 Task: Create a Sprint called Sprint0014 in Scrum Project Project0005 in Jira
Action: Mouse moved to (360, 401)
Screenshot: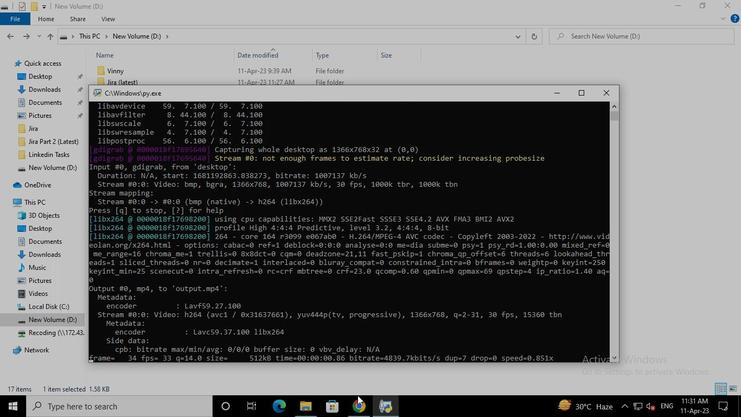 
Action: Mouse pressed left at (360, 401)
Screenshot: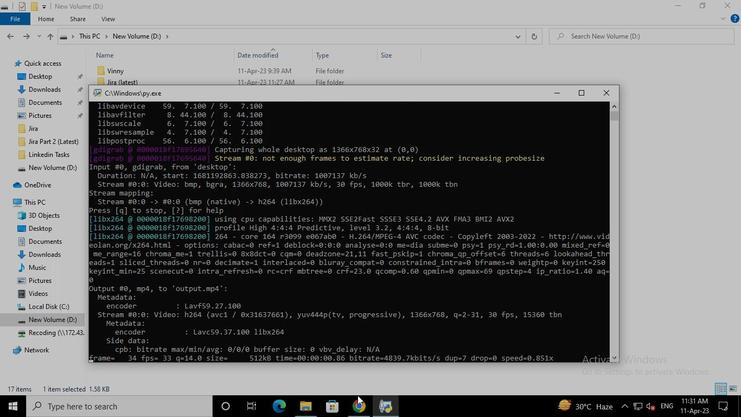 
Action: Mouse moved to (80, 157)
Screenshot: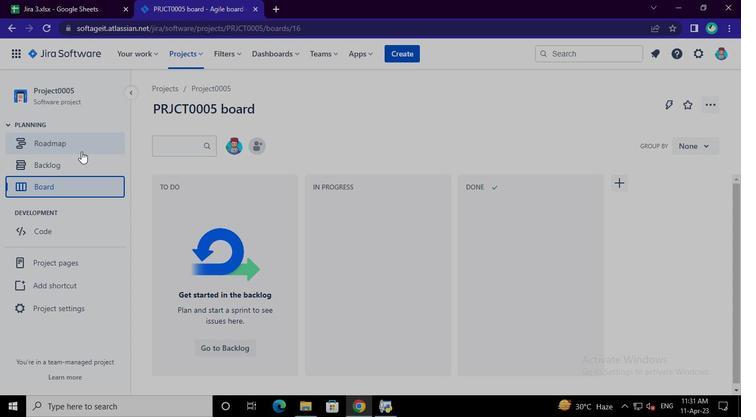 
Action: Mouse pressed left at (80, 157)
Screenshot: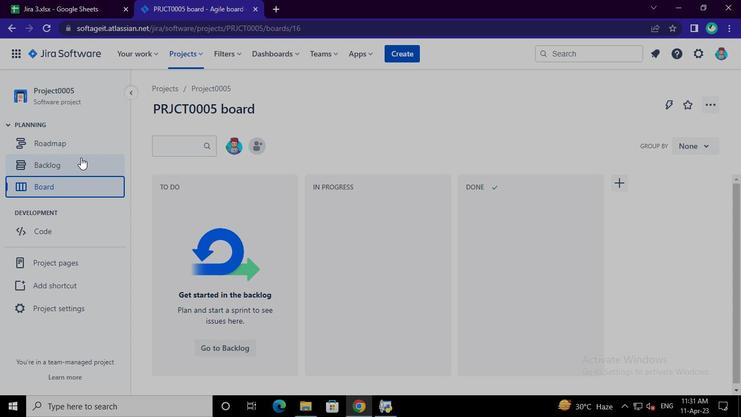
Action: Mouse moved to (669, 359)
Screenshot: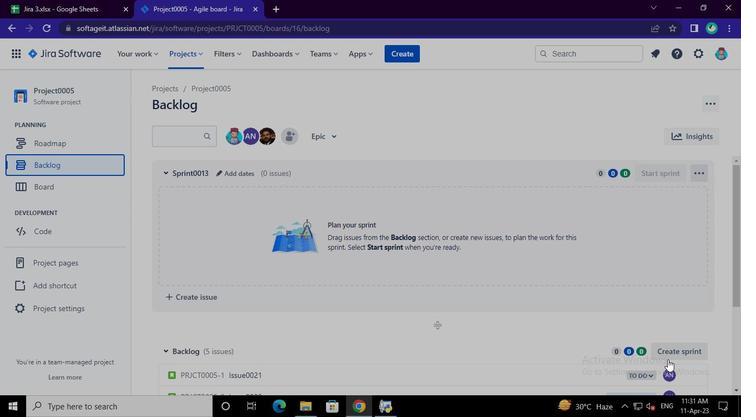 
Action: Mouse pressed left at (669, 359)
Screenshot: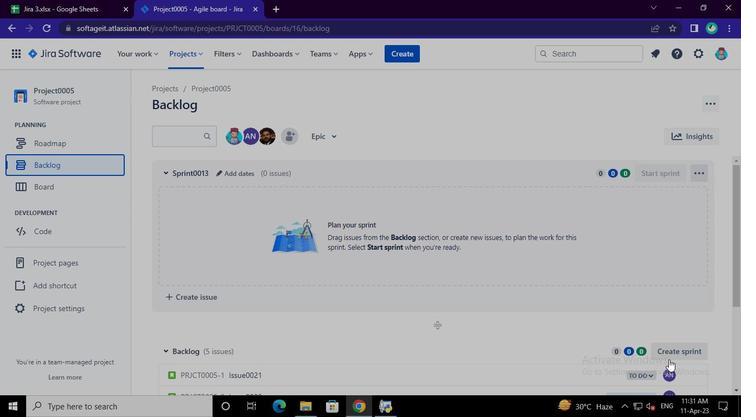 
Action: Mouse moved to (224, 350)
Screenshot: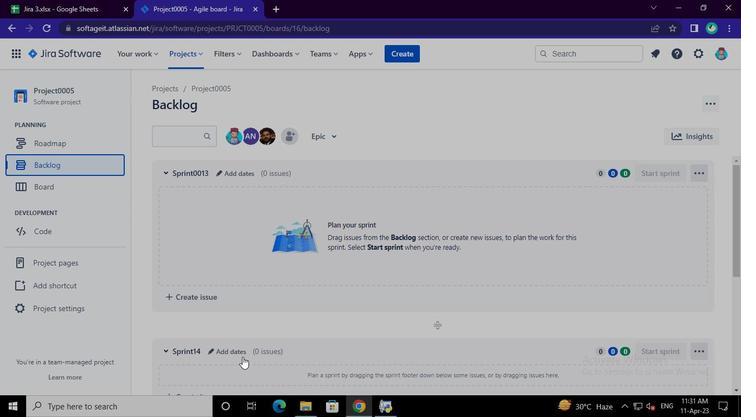
Action: Mouse pressed left at (224, 350)
Screenshot: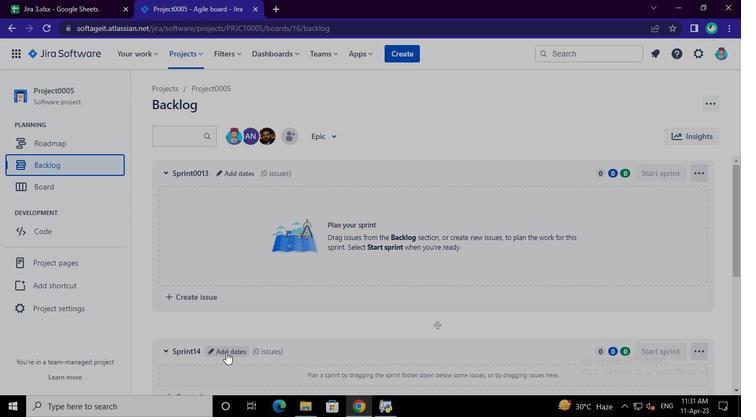 
Action: Mouse moved to (259, 140)
Screenshot: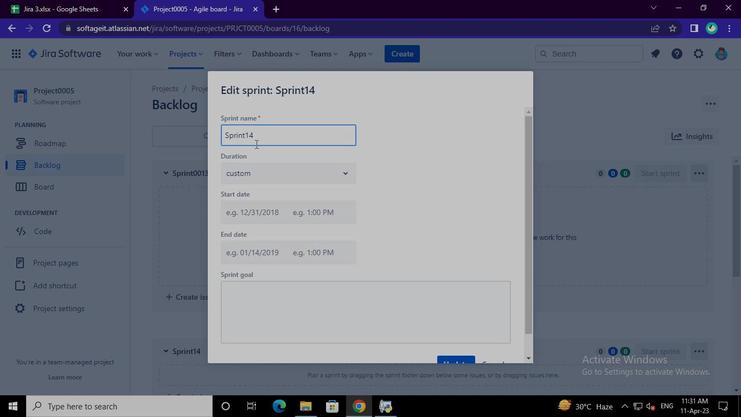 
Action: Mouse pressed left at (259, 140)
Screenshot: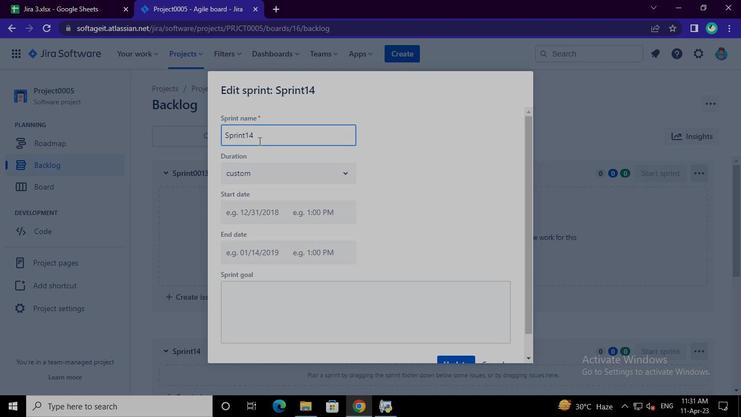 
Action: Keyboard Key.shift
Screenshot: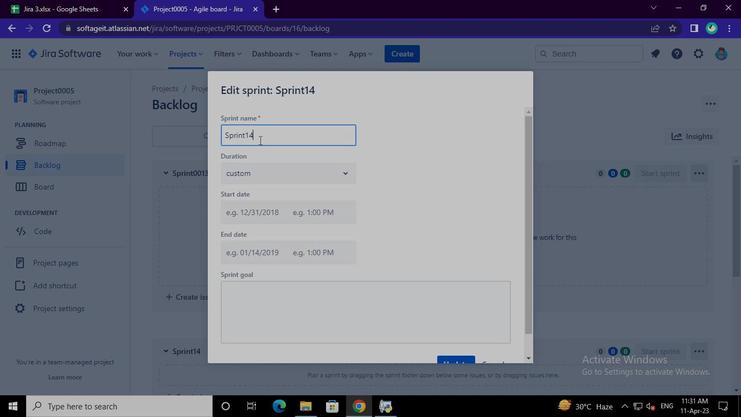 
Action: Keyboard Key.backspace
Screenshot: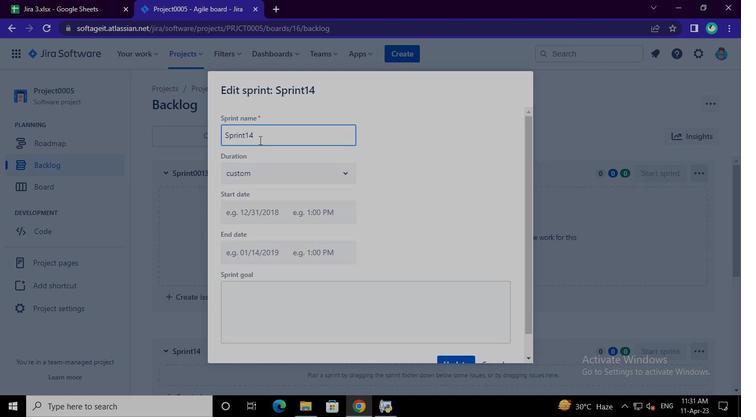 
Action: Keyboard Key.backspace
Screenshot: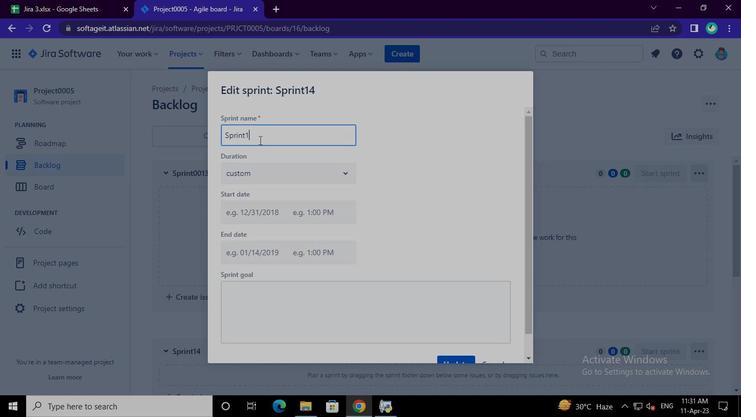 
Action: Keyboard Key.backspace
Screenshot: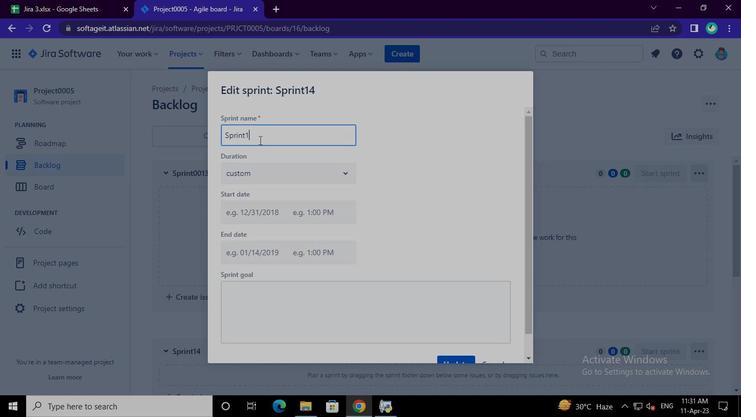 
Action: Keyboard Key.backspace
Screenshot: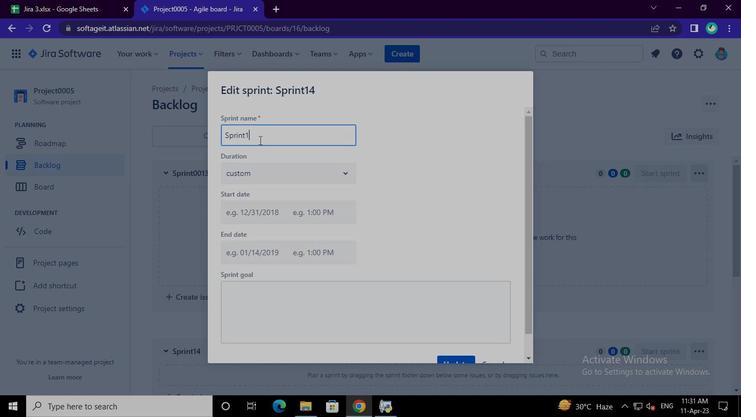 
Action: Keyboard Key.backspace
Screenshot: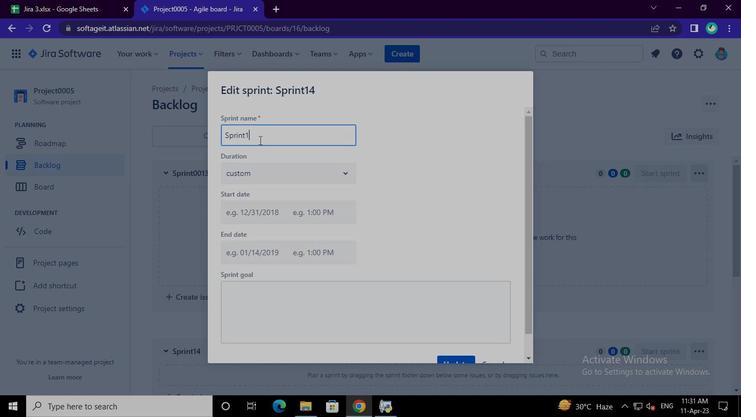 
Action: Keyboard Key.backspace
Screenshot: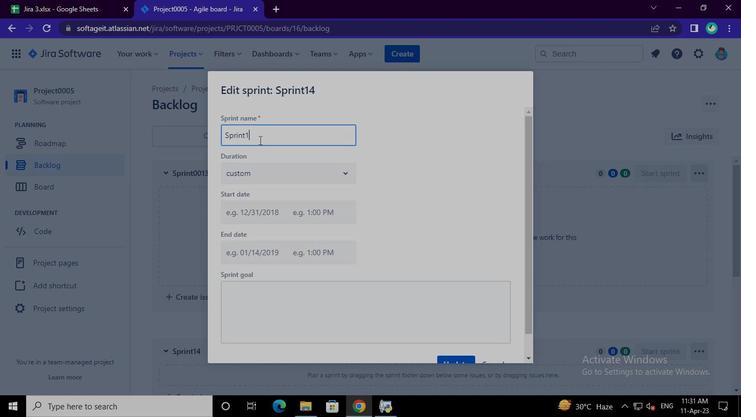 
Action: Keyboard Key.backspace
Screenshot: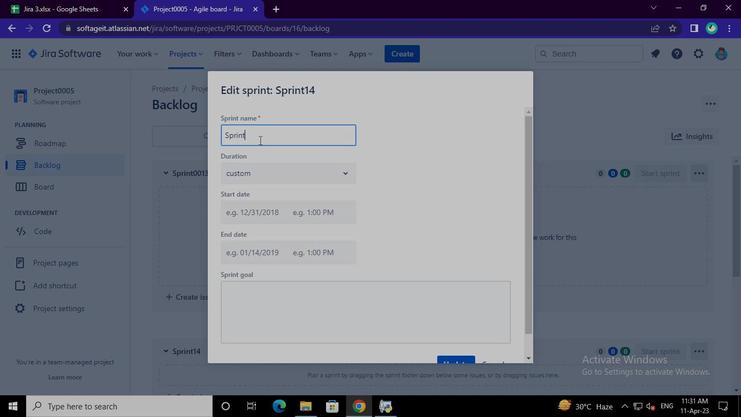 
Action: Keyboard Key.backspace
Screenshot: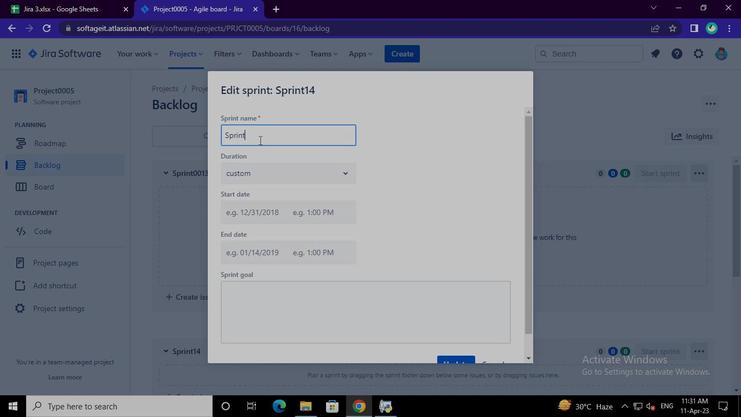 
Action: Keyboard Key.backspace
Screenshot: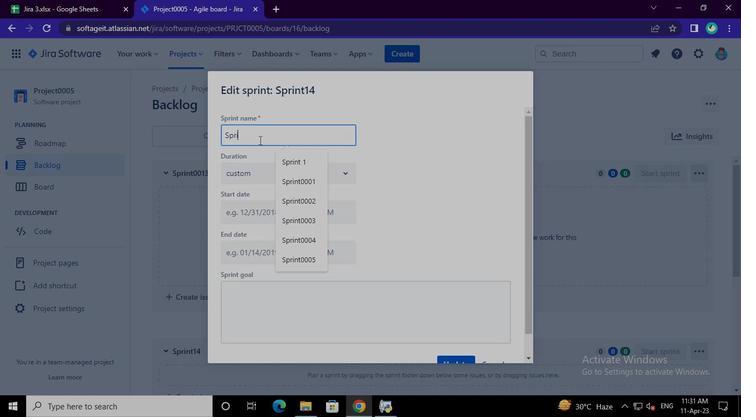 
Action: Keyboard Key.backspace
Screenshot: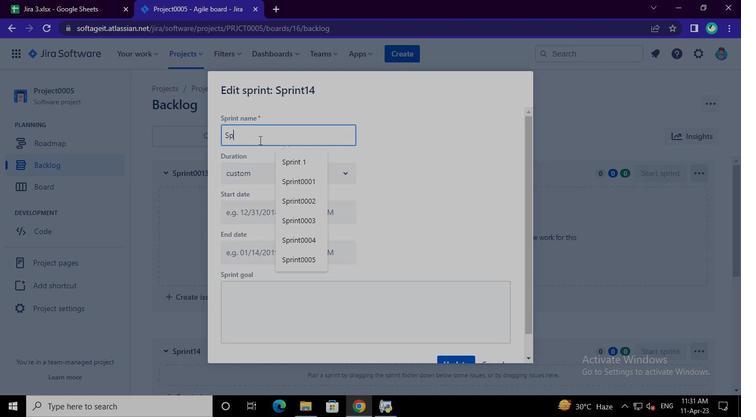 
Action: Keyboard Key.backspace
Screenshot: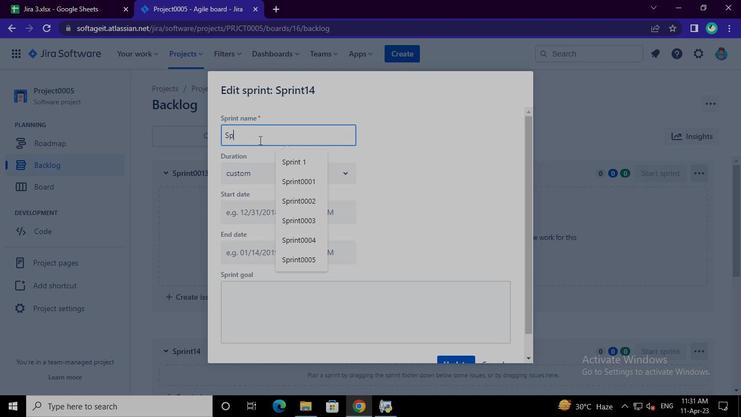 
Action: Keyboard Key.backspace
Screenshot: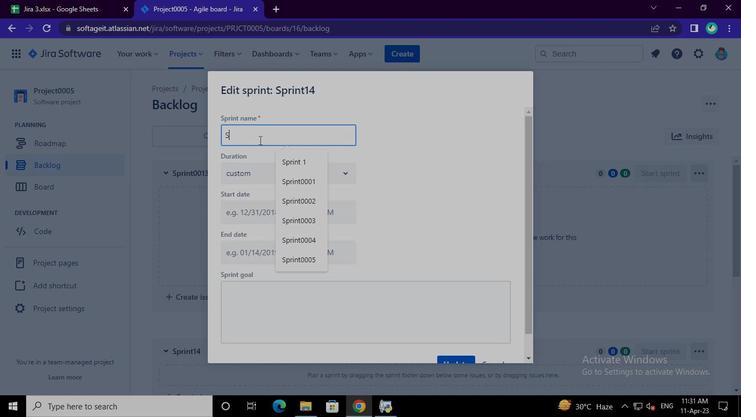 
Action: Keyboard Key.backspace
Screenshot: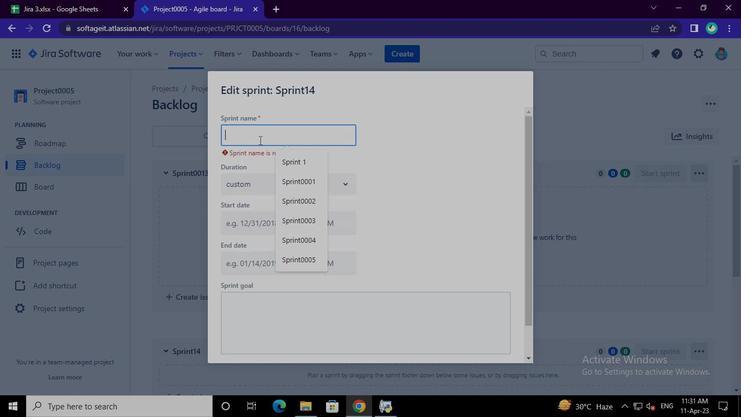 
Action: Keyboard S
Screenshot: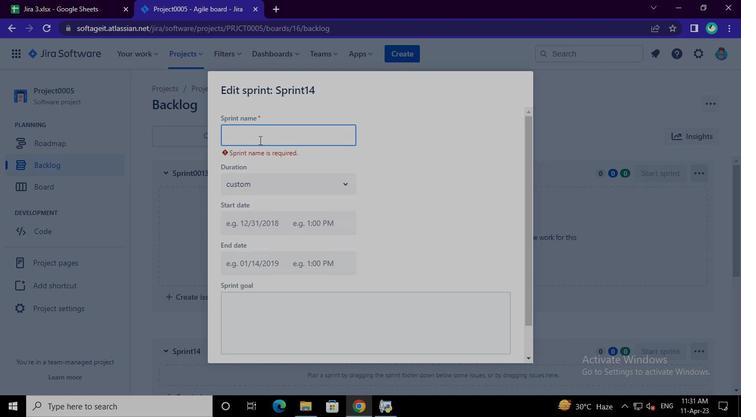 
Action: Keyboard p
Screenshot: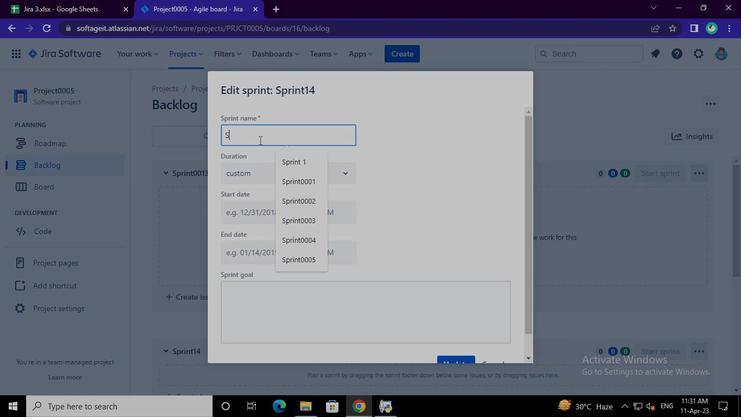 
Action: Keyboard r
Screenshot: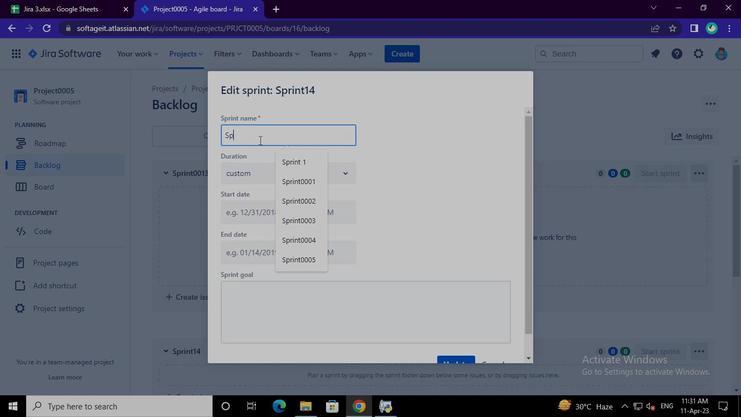 
Action: Keyboard i
Screenshot: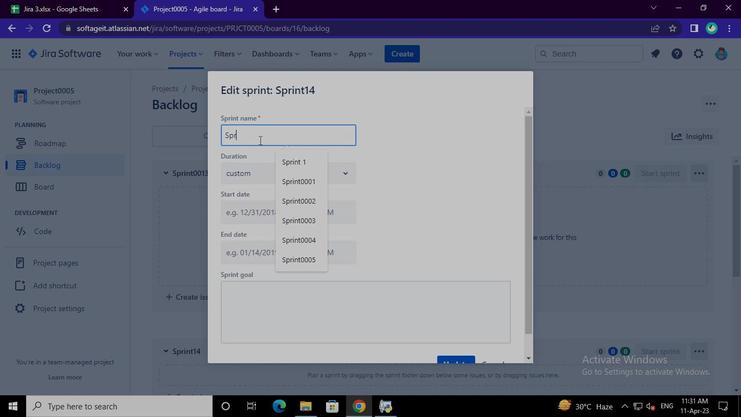 
Action: Keyboard n
Screenshot: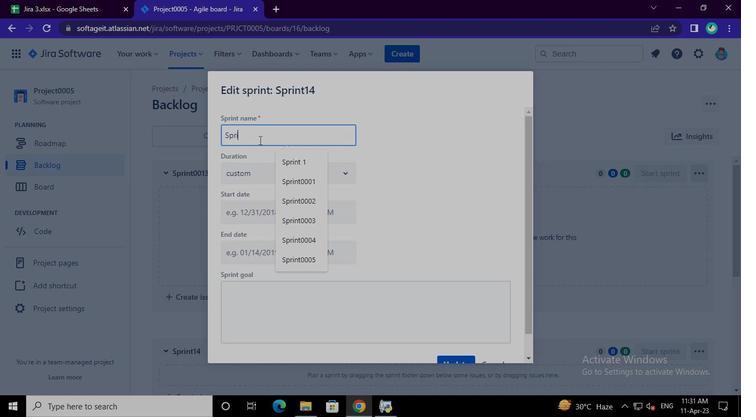 
Action: Keyboard t
Screenshot: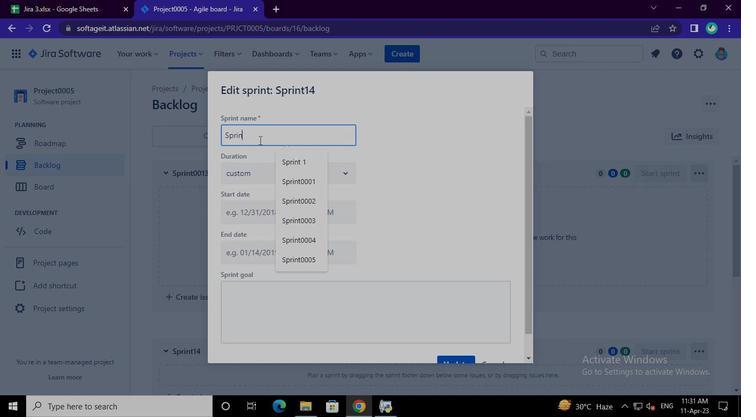 
Action: Keyboard <96>
Screenshot: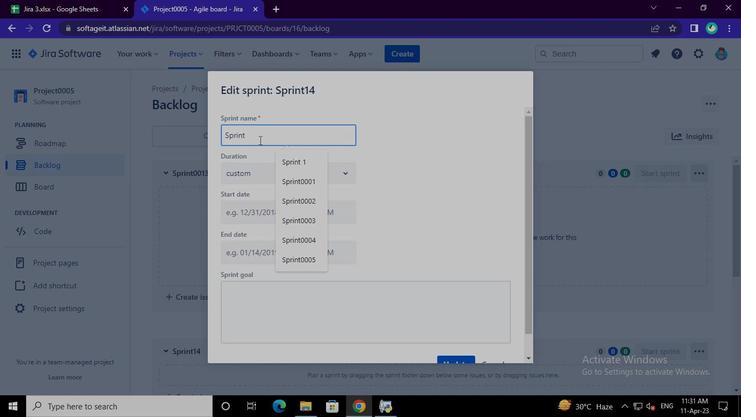
Action: Keyboard <96>
Screenshot: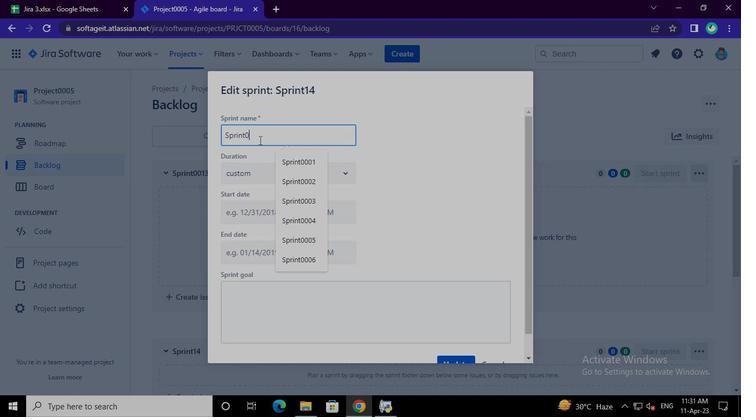 
Action: Keyboard <97>
Screenshot: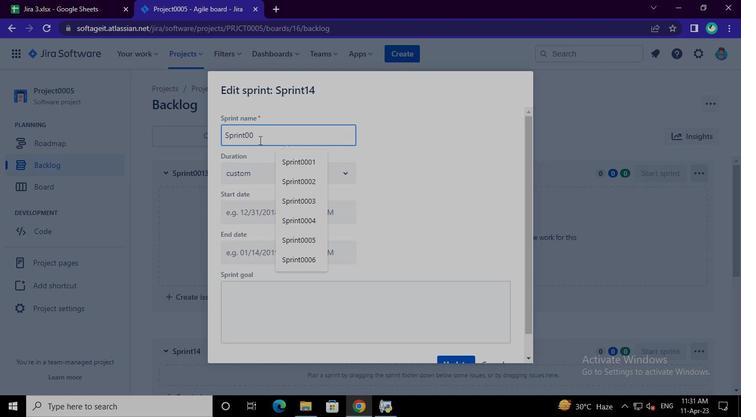 
Action: Keyboard <100>
Screenshot: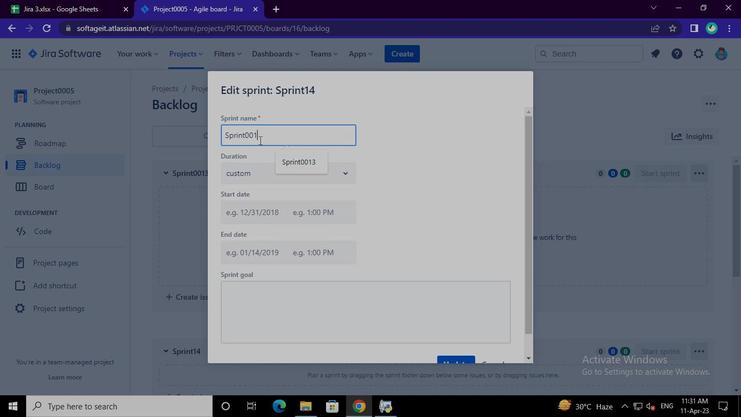 
Action: Mouse moved to (451, 358)
Screenshot: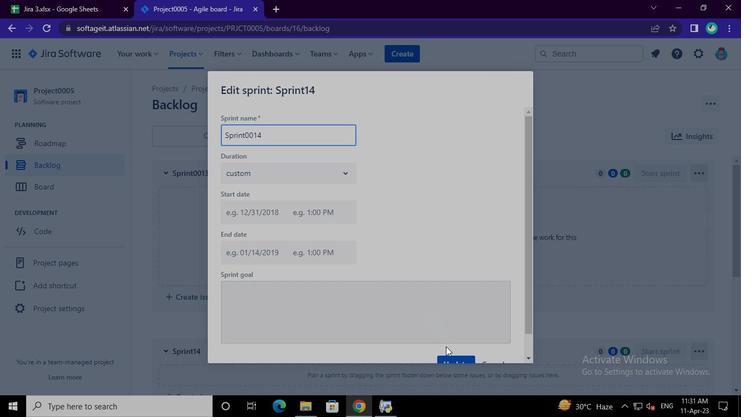
Action: Mouse pressed left at (451, 358)
Screenshot: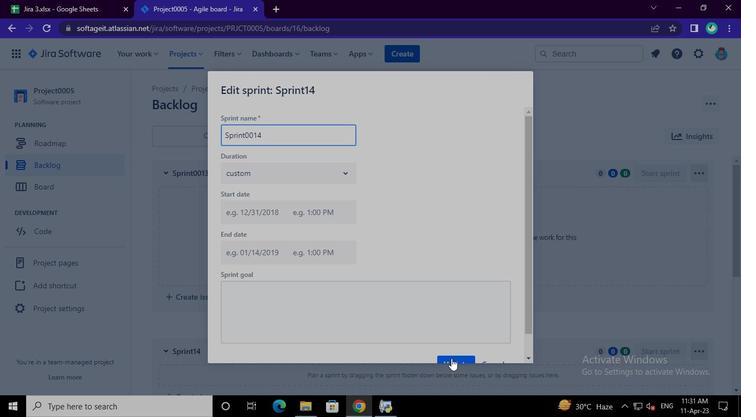 
Action: Mouse moved to (388, 412)
Screenshot: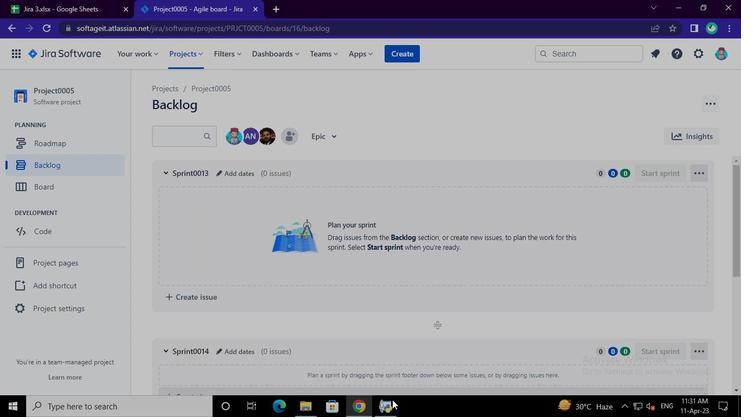 
Action: Mouse pressed left at (388, 412)
Screenshot: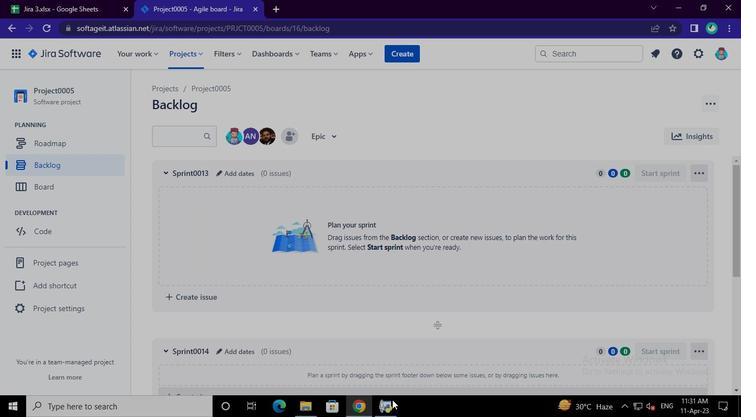 
Action: Mouse moved to (600, 97)
Screenshot: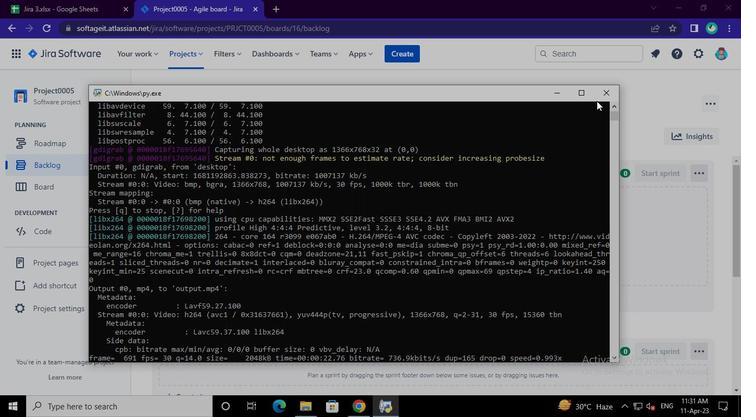 
Action: Mouse pressed left at (600, 97)
Screenshot: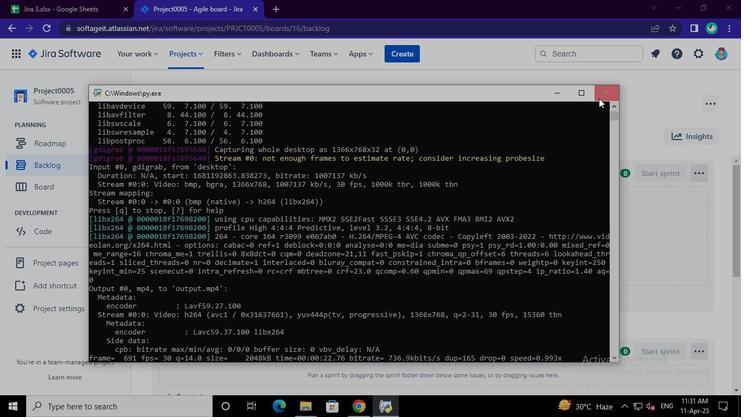 
